 Task: Add Skinte Collagen Sparkling Tea, Green Tea Grapefruit to the cart.
Action: Mouse pressed left at (22, 86)
Screenshot: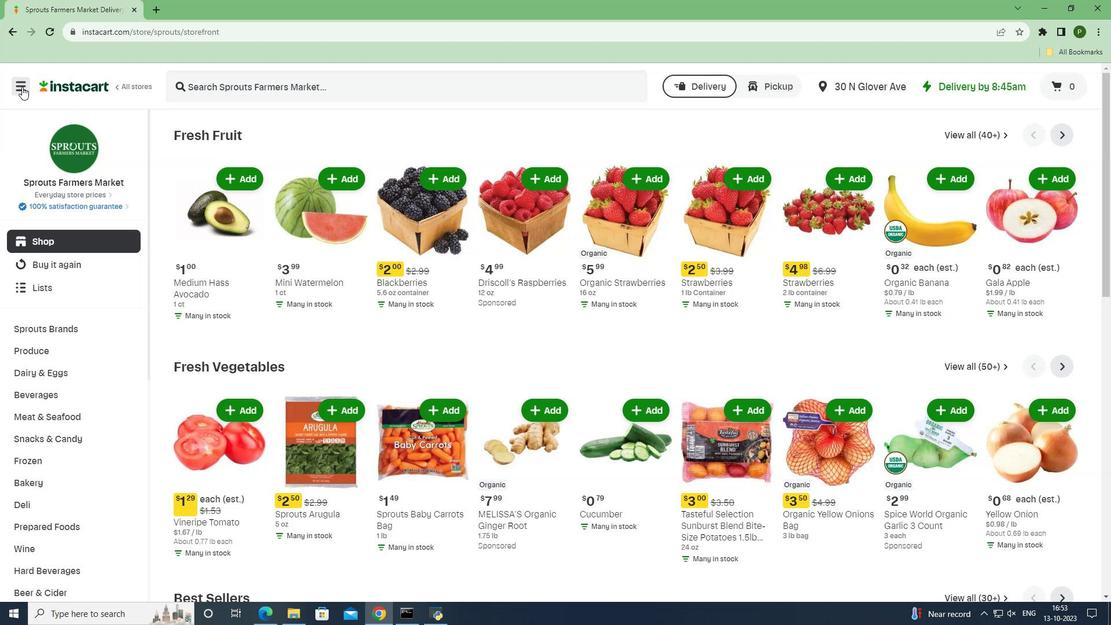
Action: Mouse moved to (54, 301)
Screenshot: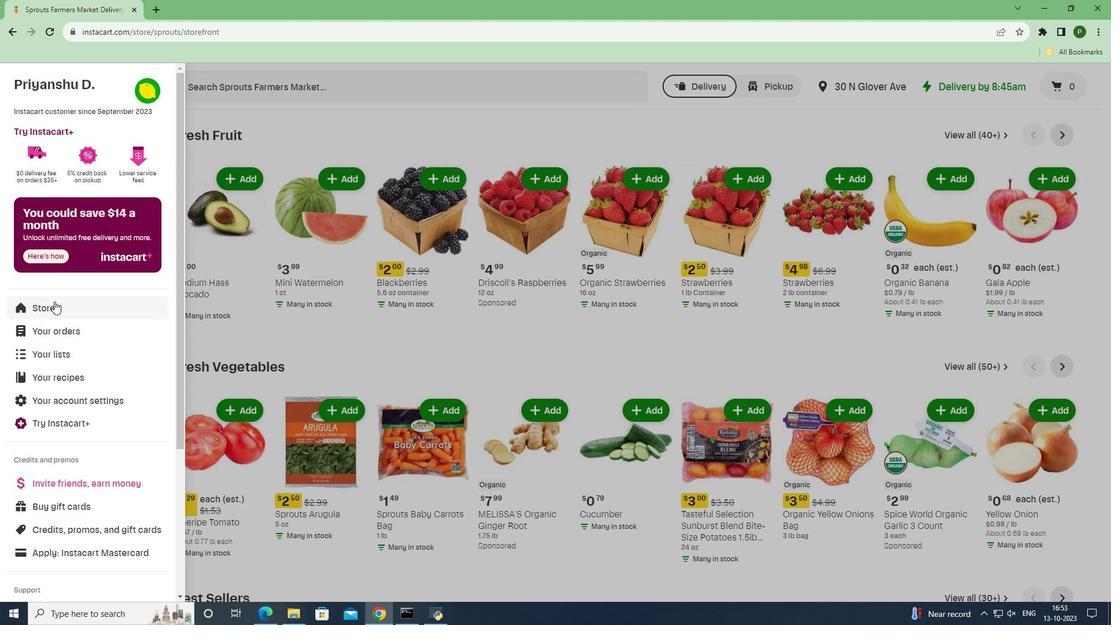 
Action: Mouse pressed left at (54, 301)
Screenshot: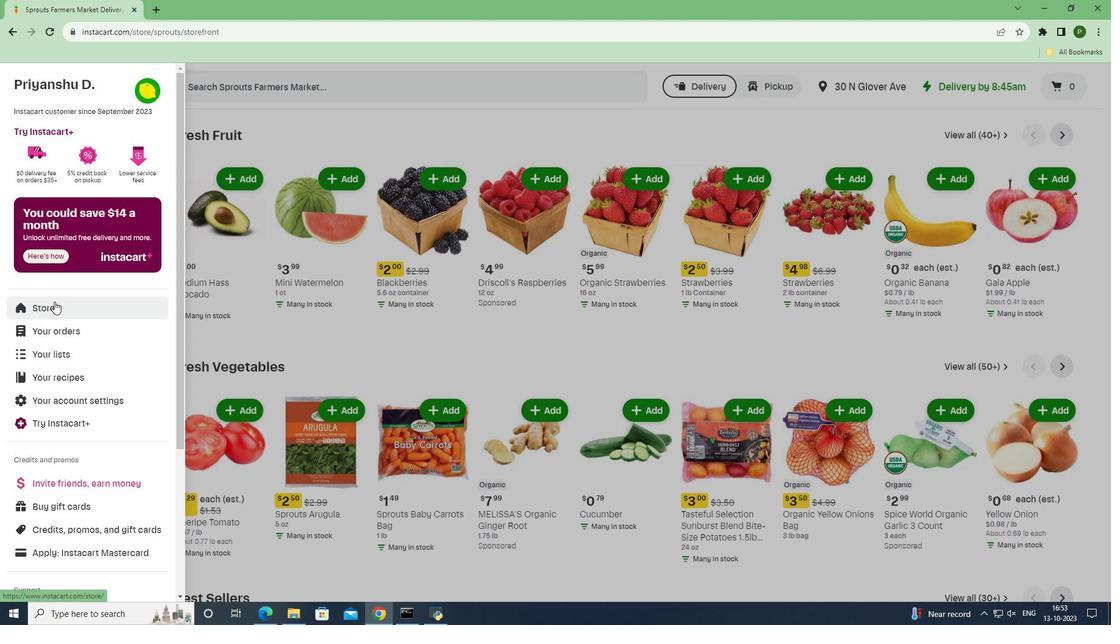 
Action: Mouse moved to (264, 133)
Screenshot: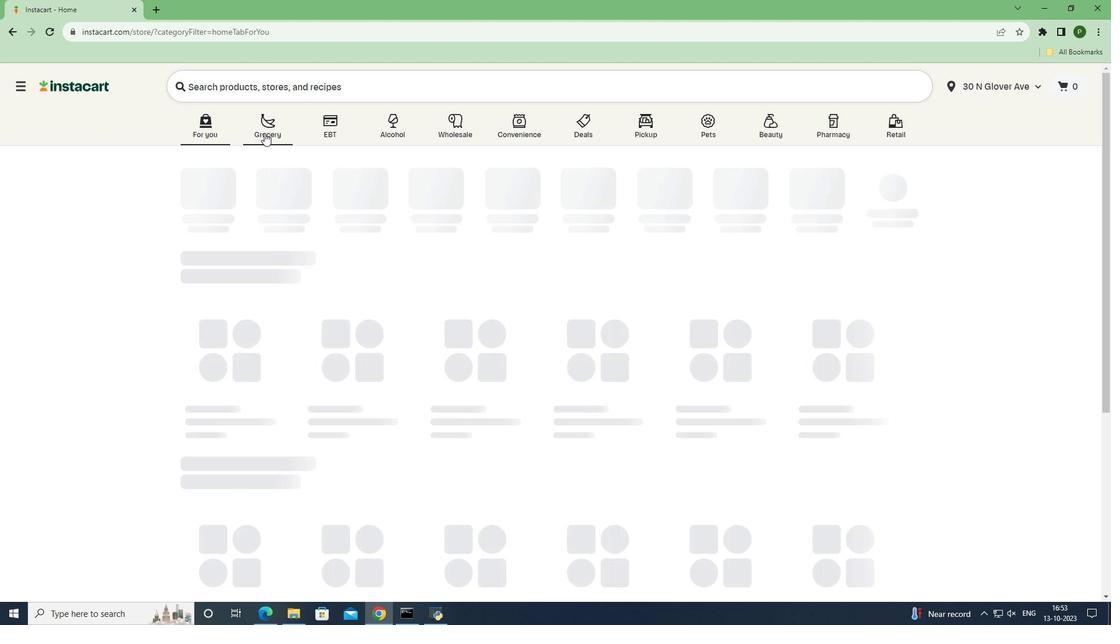
Action: Mouse pressed left at (264, 133)
Screenshot: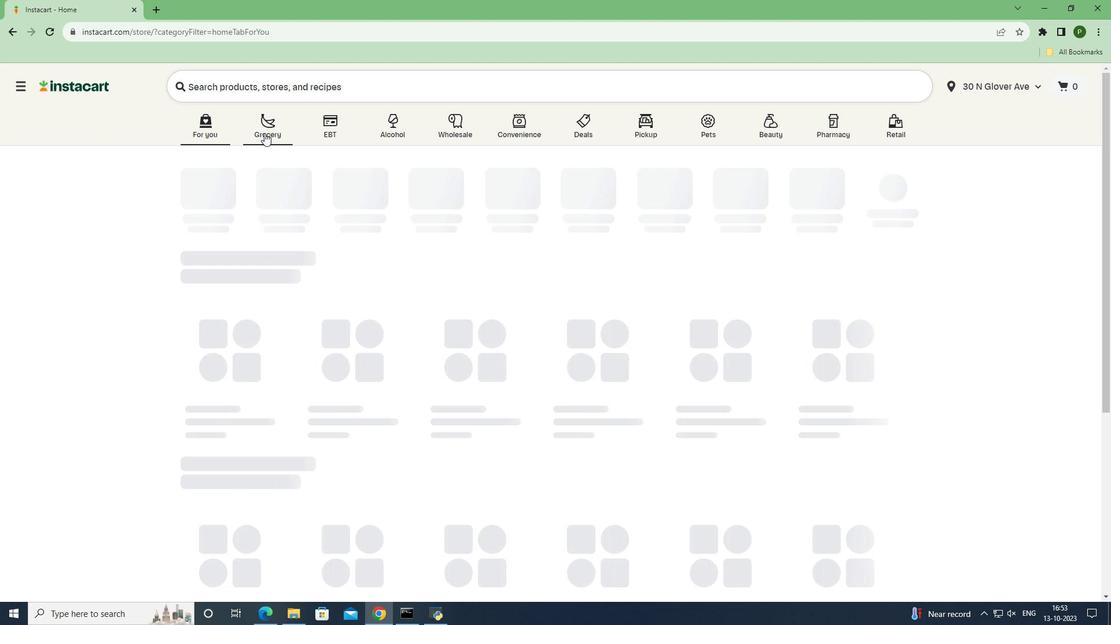 
Action: Mouse moved to (742, 268)
Screenshot: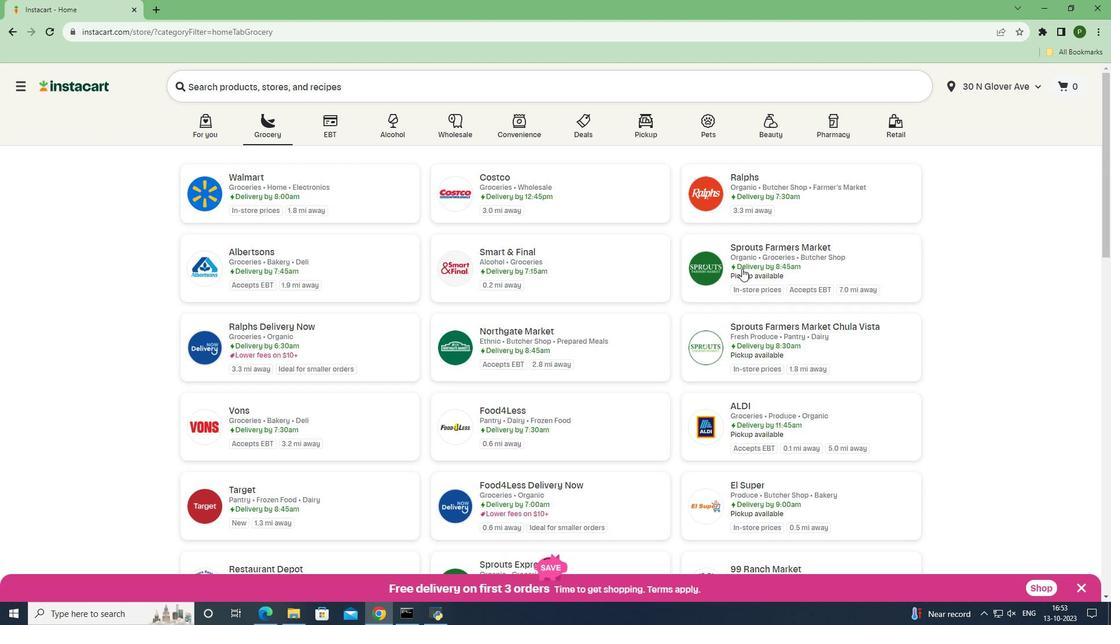 
Action: Mouse pressed left at (742, 268)
Screenshot: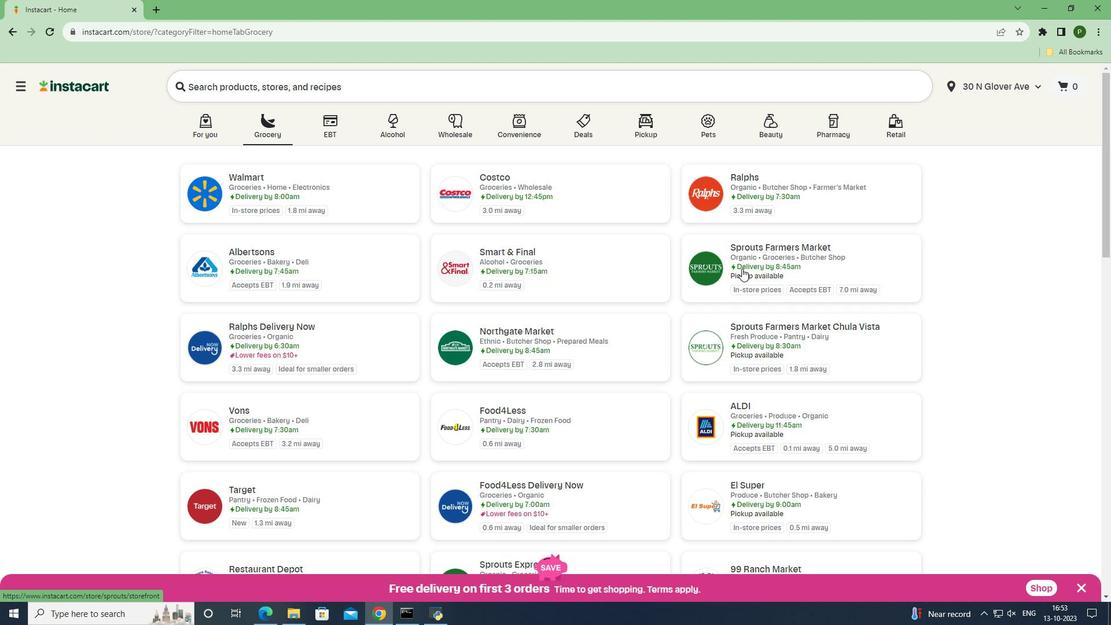 
Action: Mouse moved to (63, 393)
Screenshot: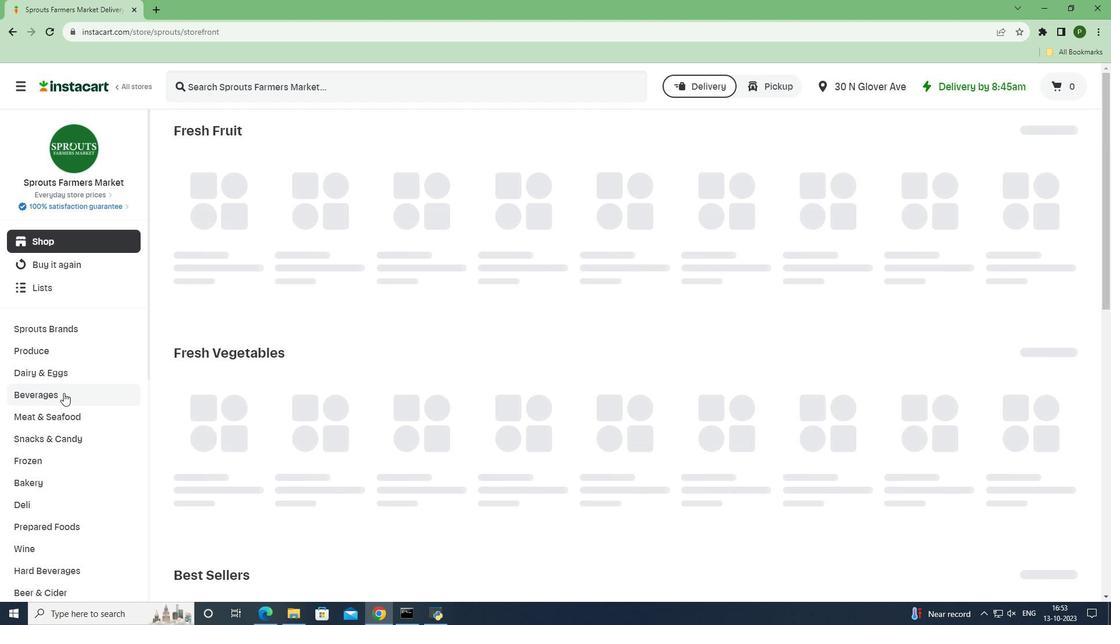 
Action: Mouse pressed left at (63, 393)
Screenshot: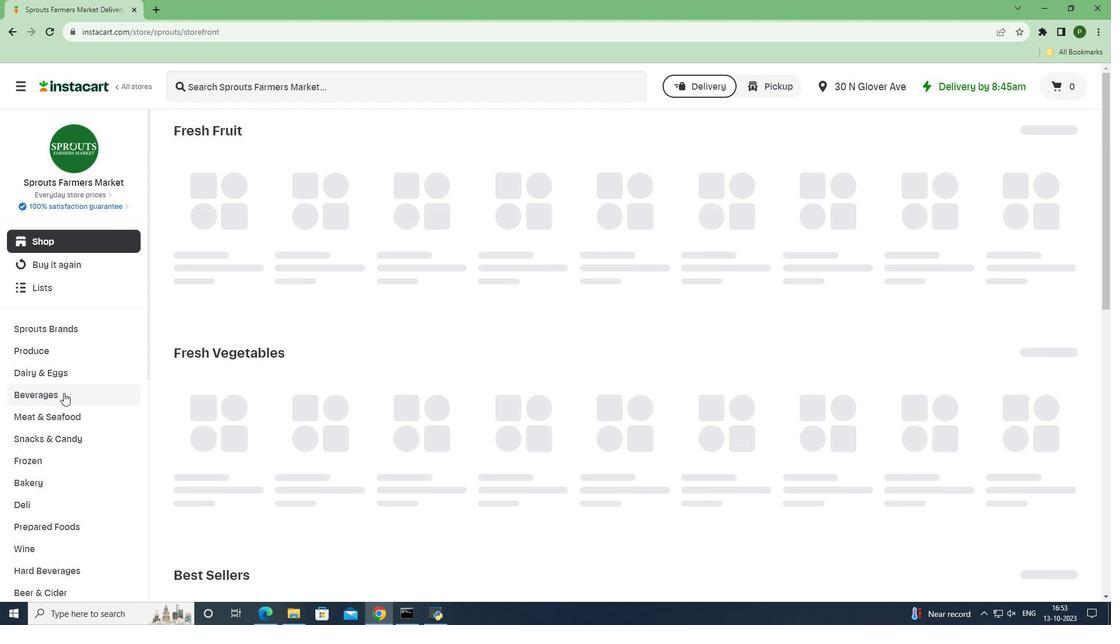 
Action: Mouse moved to (1005, 160)
Screenshot: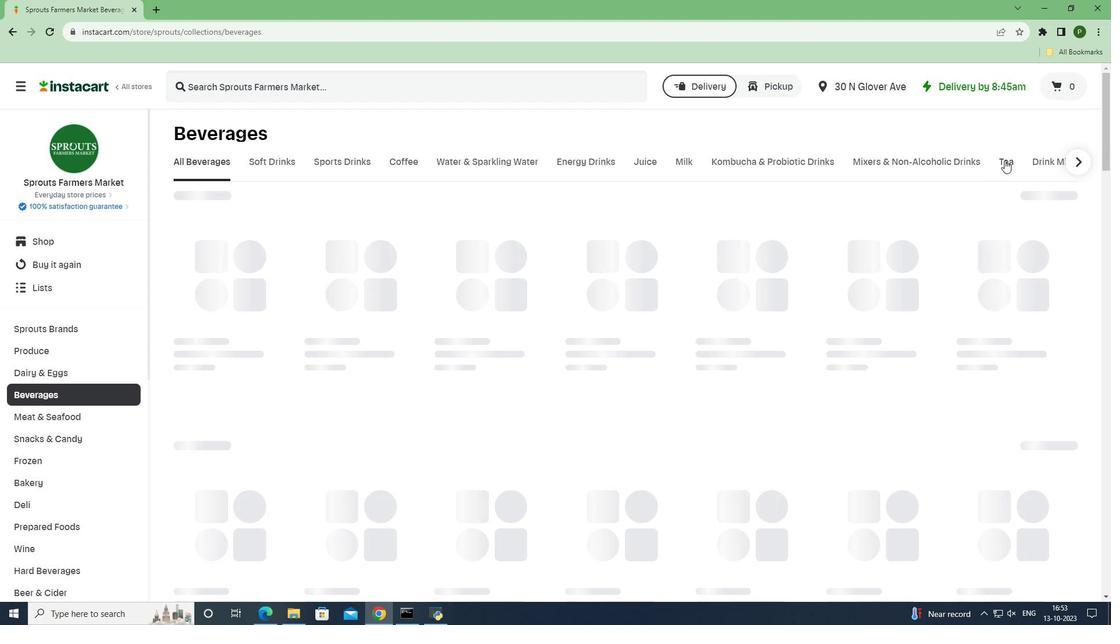 
Action: Mouse pressed left at (1005, 160)
Screenshot: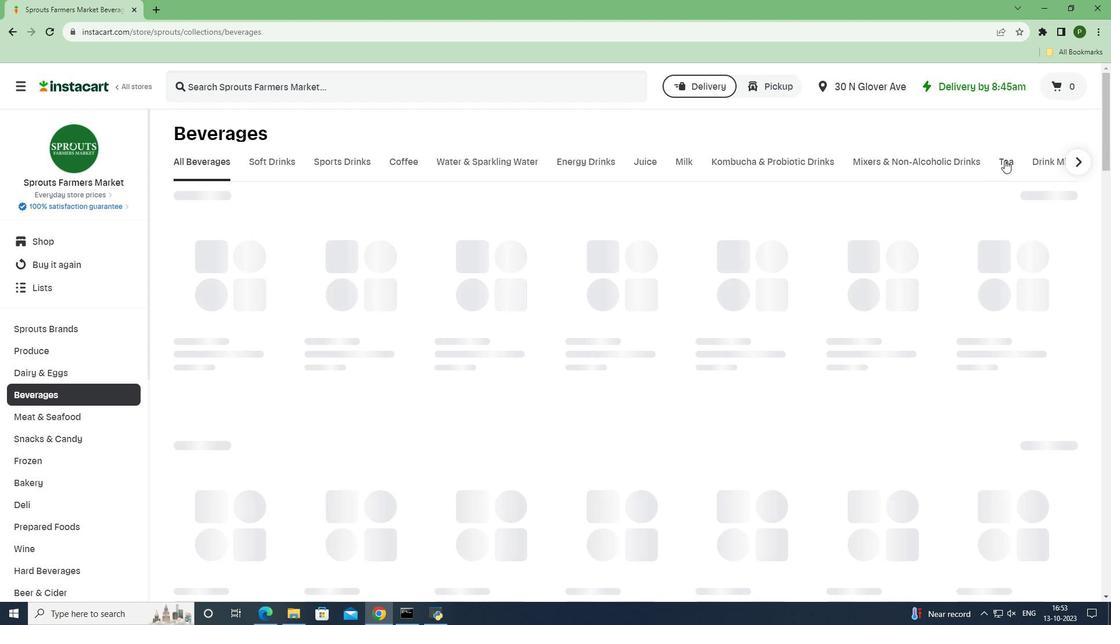 
Action: Mouse moved to (326, 89)
Screenshot: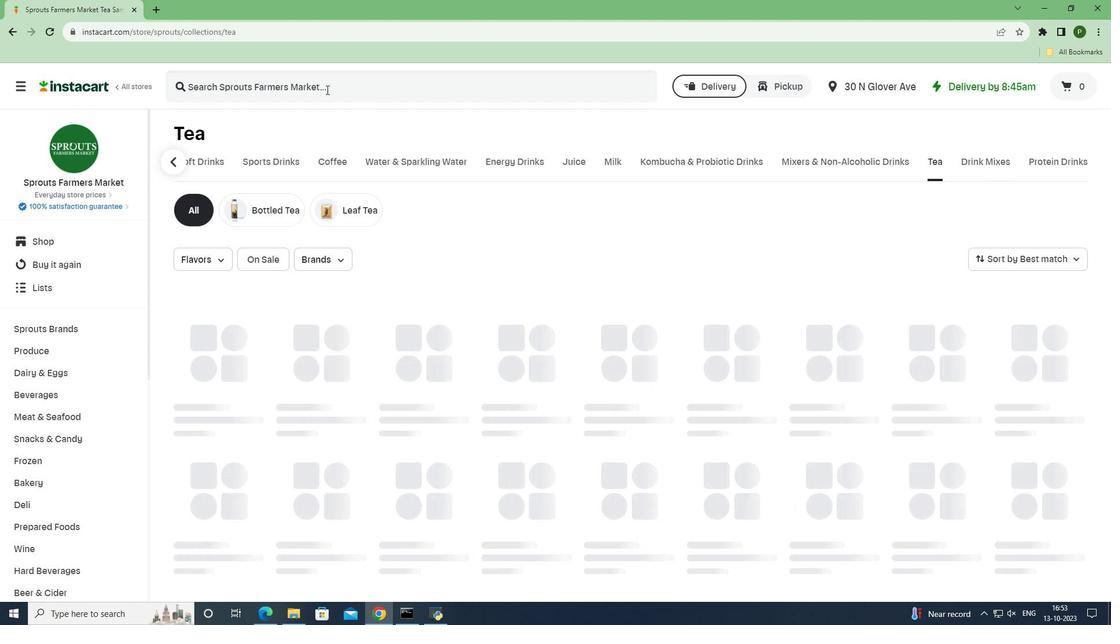 
Action: Mouse pressed left at (326, 89)
Screenshot: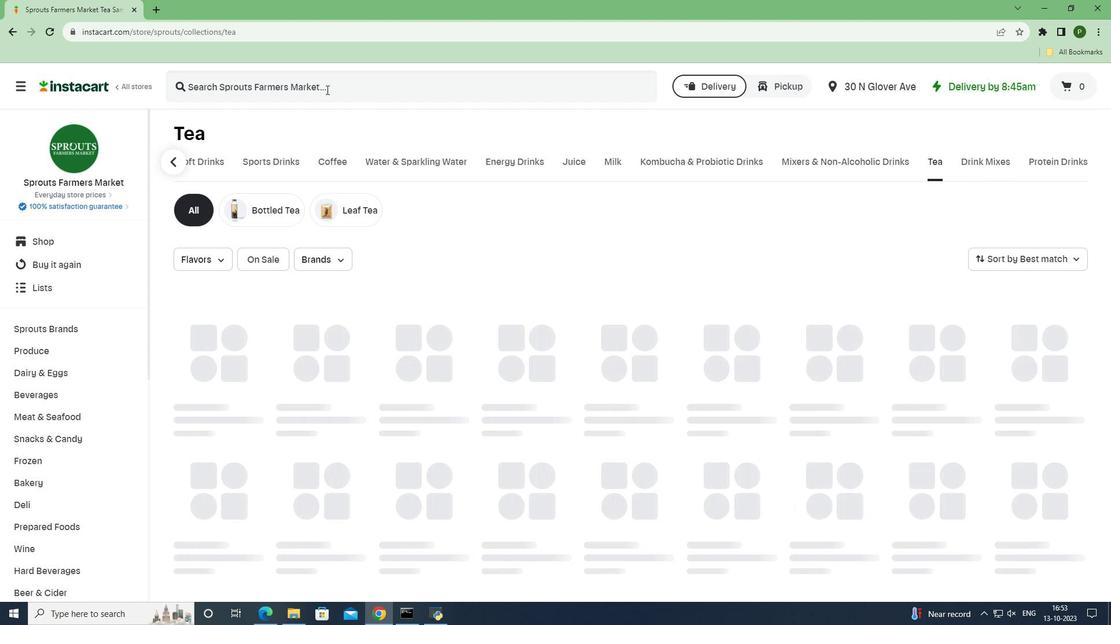 
Action: Key pressed <Key.caps_lock>S<Key.caps_lock>kin
Screenshot: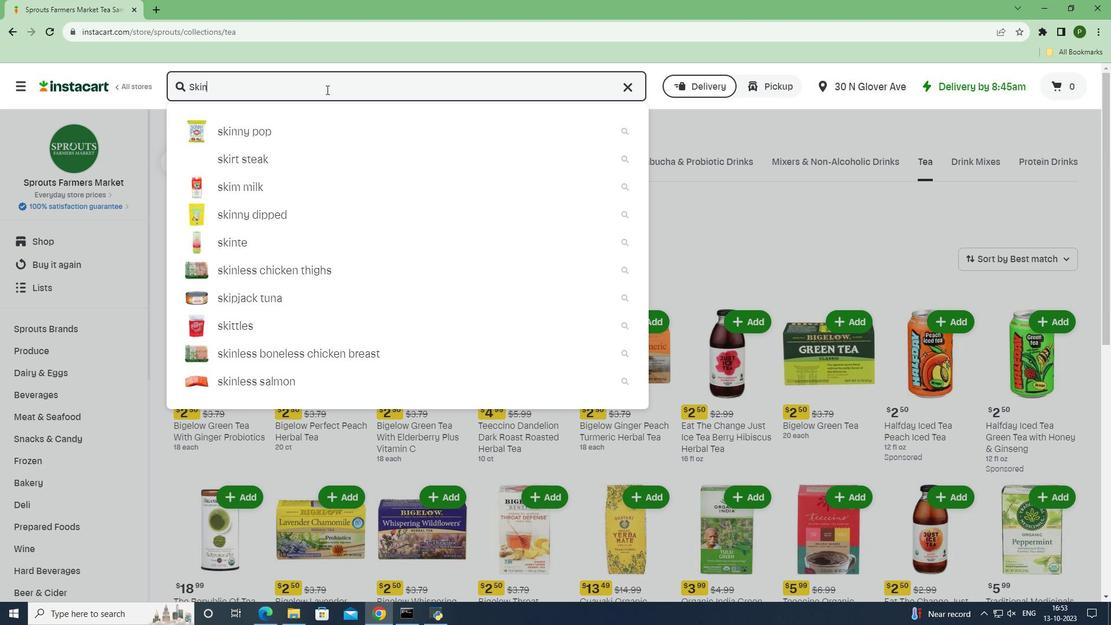 
Action: Mouse moved to (326, 89)
Screenshot: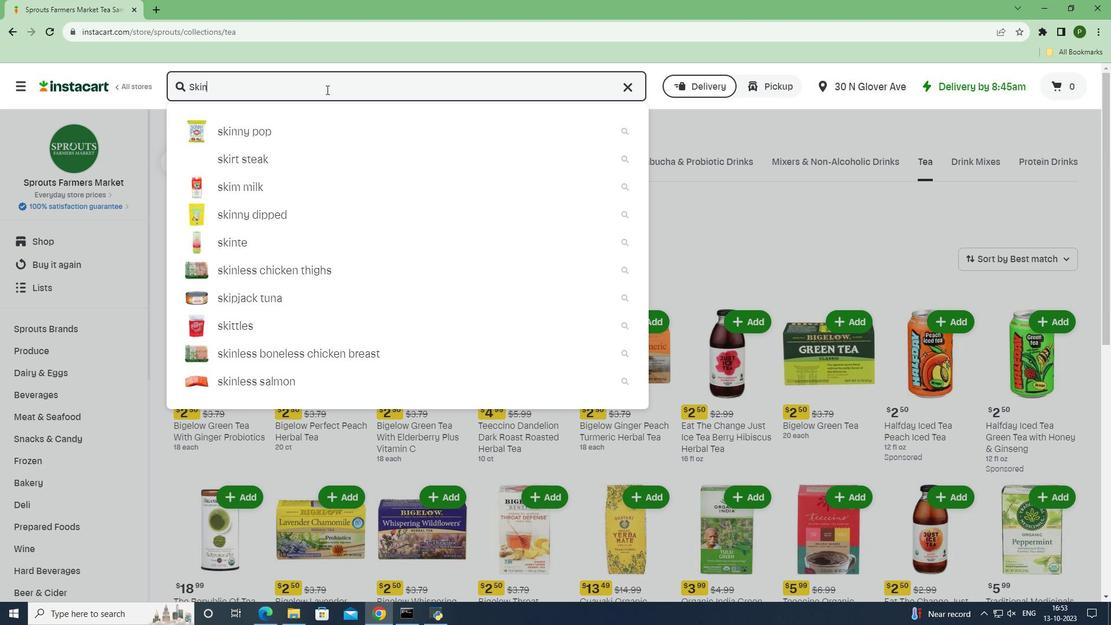 
Action: Key pressed te<Key.space><Key.caps_lock>C<Key.caps_lock>ollagen<Key.space><Key.caps_lock>S<Key.caps_lock>parkling<Key.space><Key.caps_lock>T<Key.caps_lock>ea<Key.space>,<Key.space><Key.caps_lock>G<Key.caps_lock>reen<Key.space><Key.caps_lock>T<Key.caps_lock>ea<Key.space><Key.caps_lock>G<Key.caps_lock>rapefruit<Key.space><Key.enter>
Screenshot: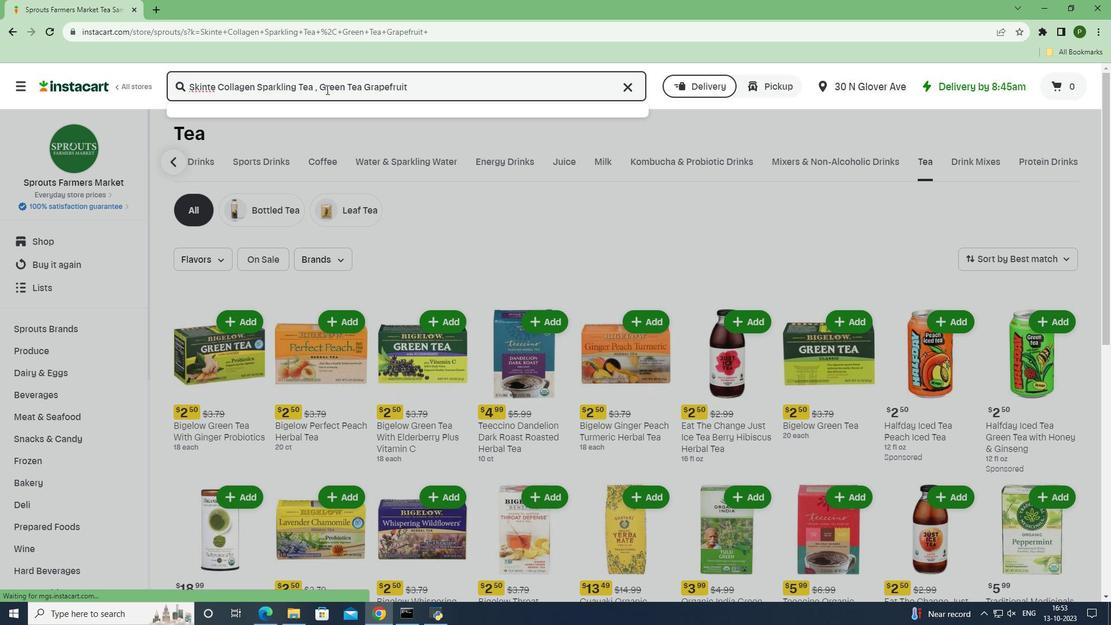 
Action: Mouse moved to (513, 209)
Screenshot: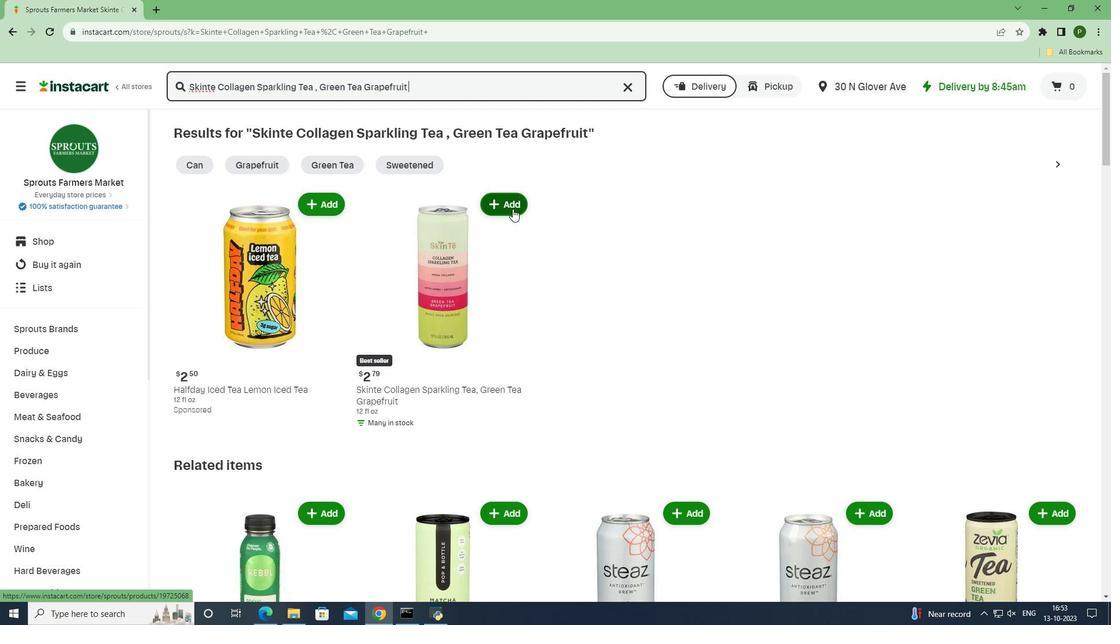 
Action: Mouse pressed left at (513, 209)
Screenshot: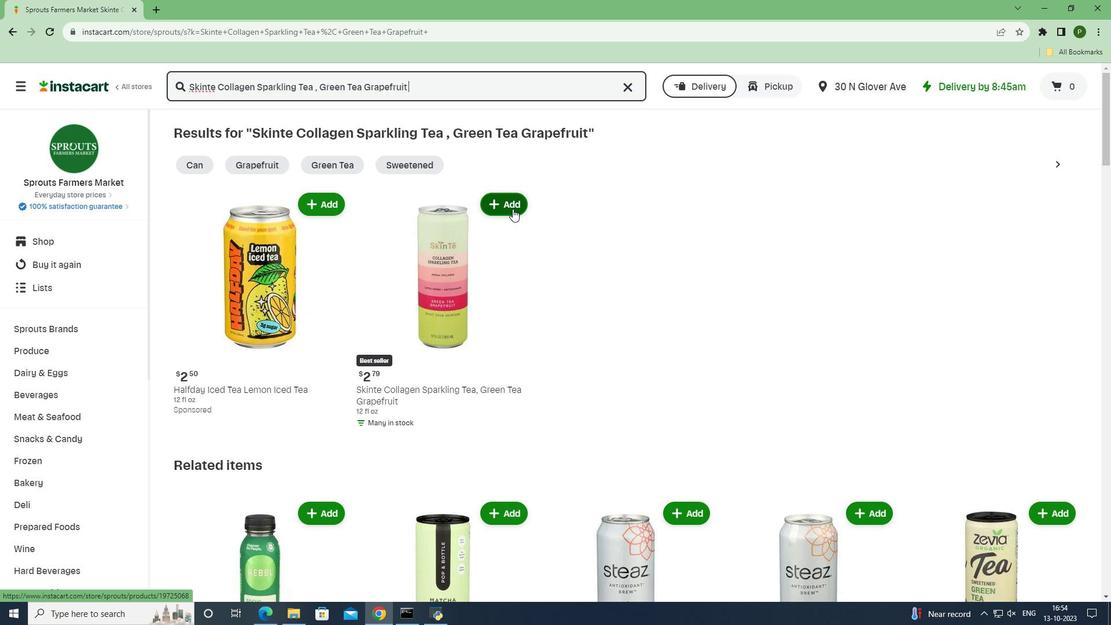 
Action: Mouse moved to (541, 269)
Screenshot: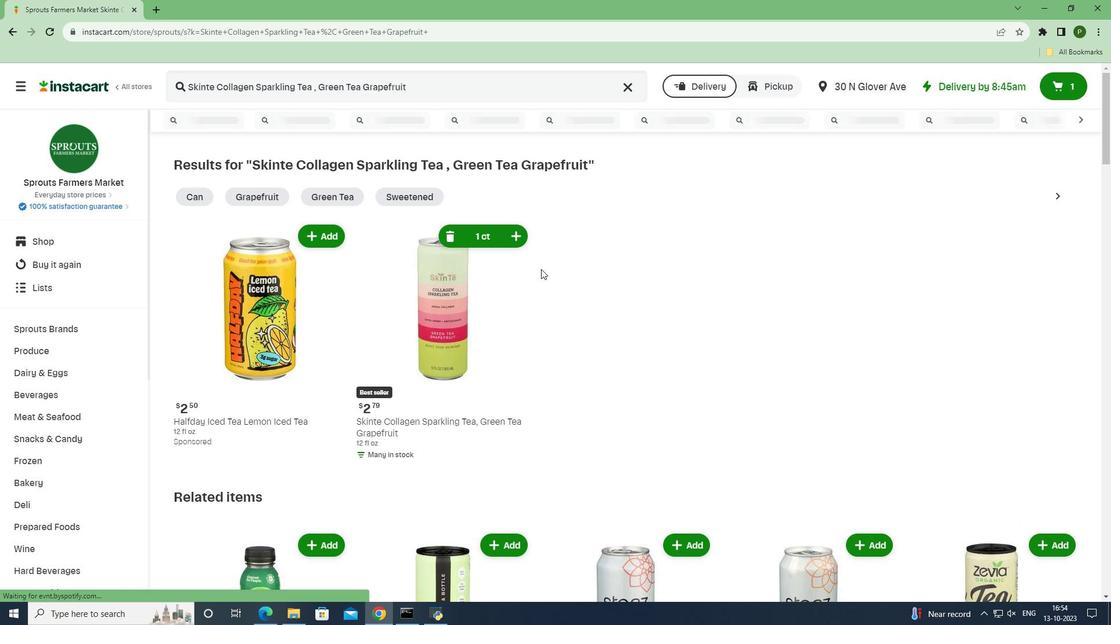 
